 Task: Set answer type to Phone Number.
Action: Mouse moved to (218, 351)
Screenshot: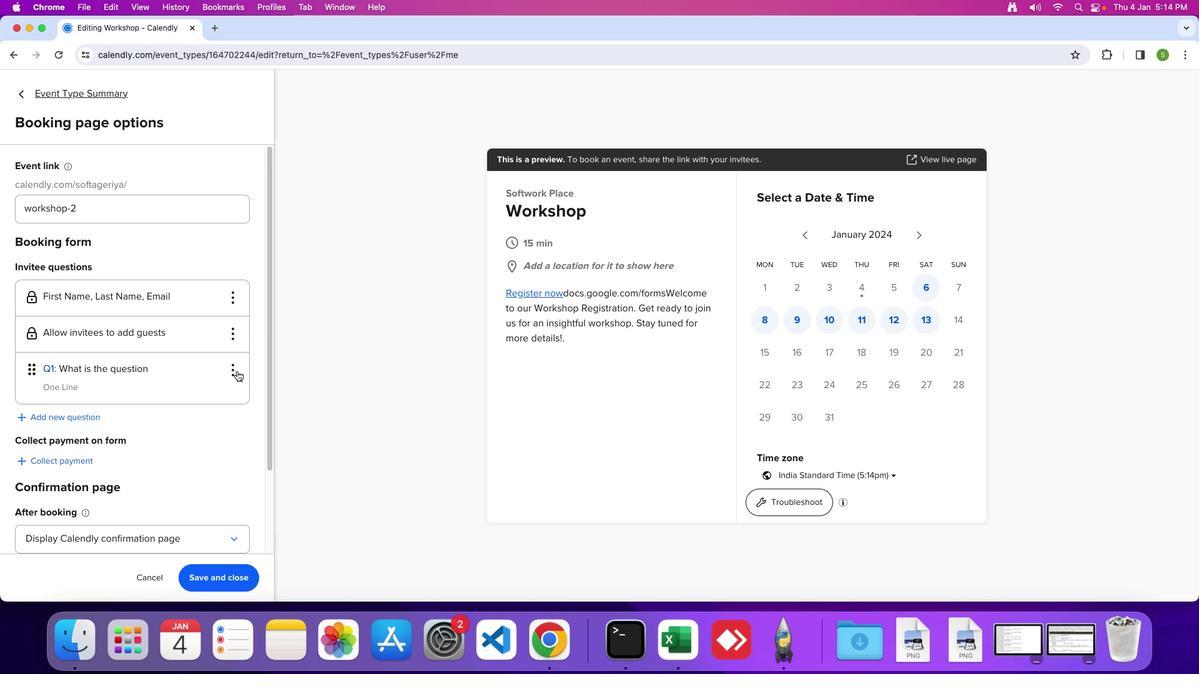 
Action: Mouse pressed left at (218, 351)
Screenshot: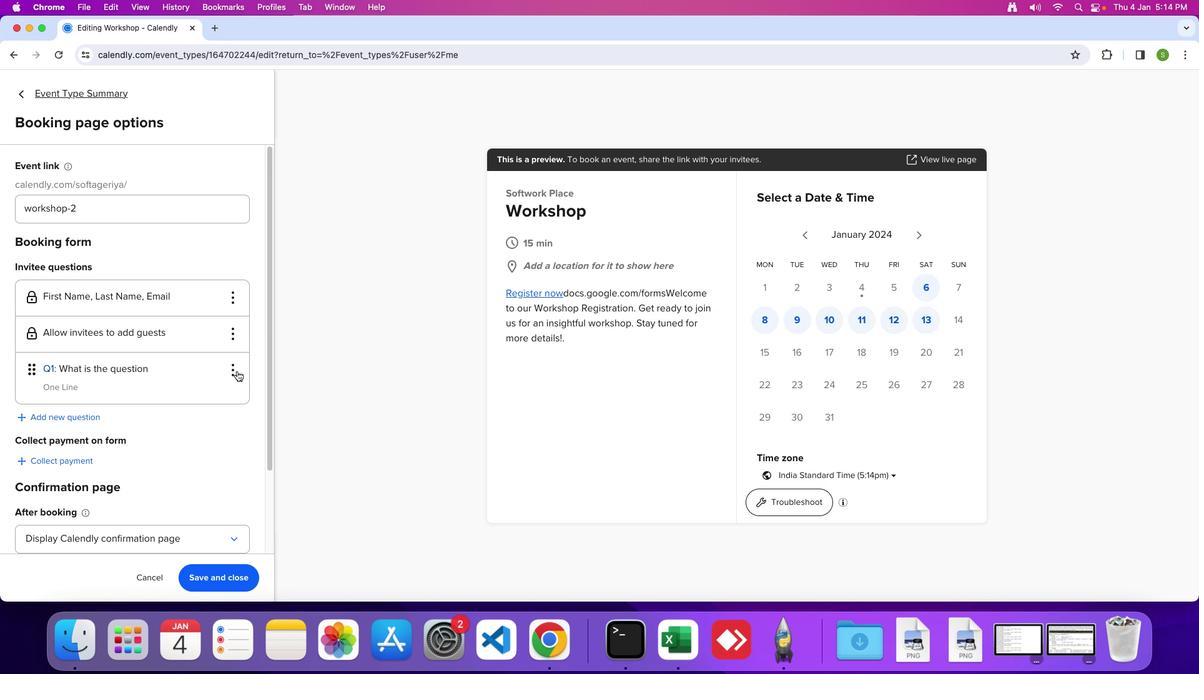 
Action: Mouse moved to (205, 378)
Screenshot: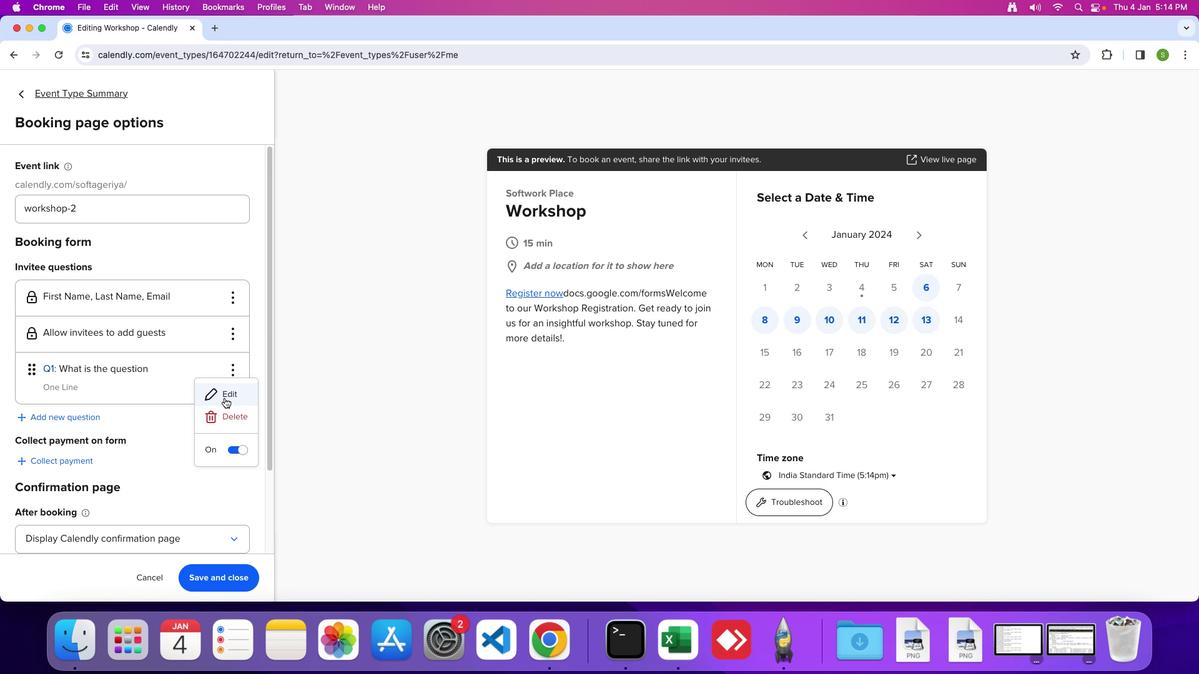 
Action: Mouse pressed left at (205, 378)
Screenshot: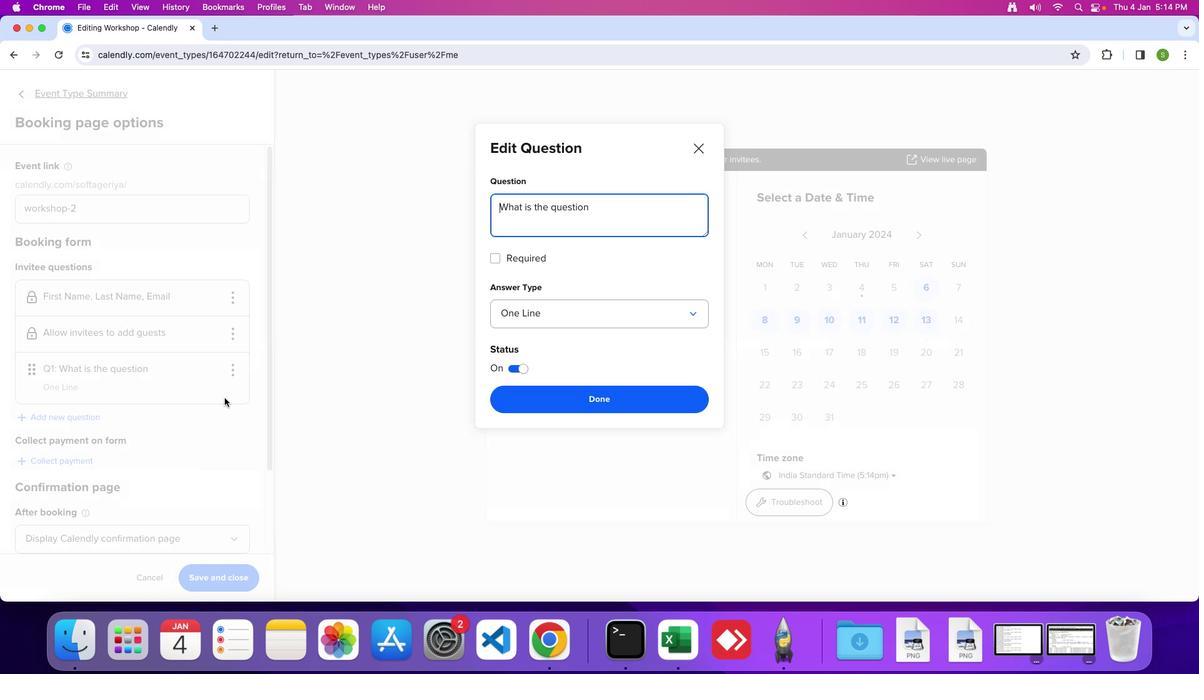 
Action: Mouse moved to (589, 288)
Screenshot: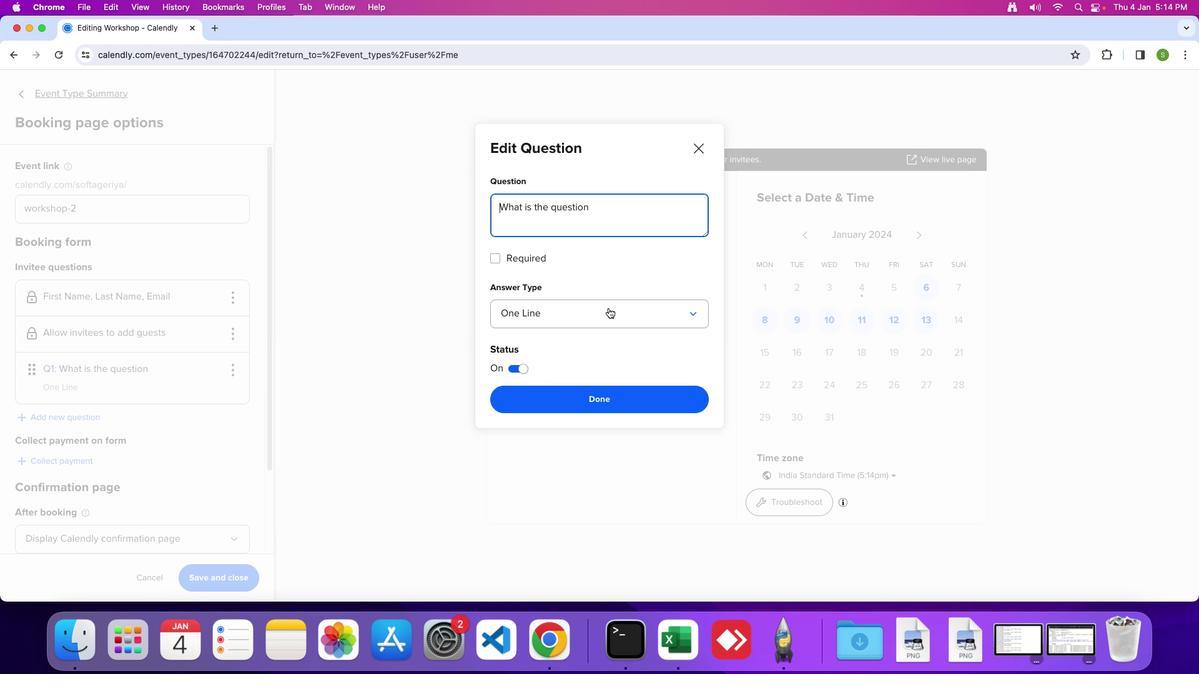 
Action: Mouse pressed left at (589, 288)
Screenshot: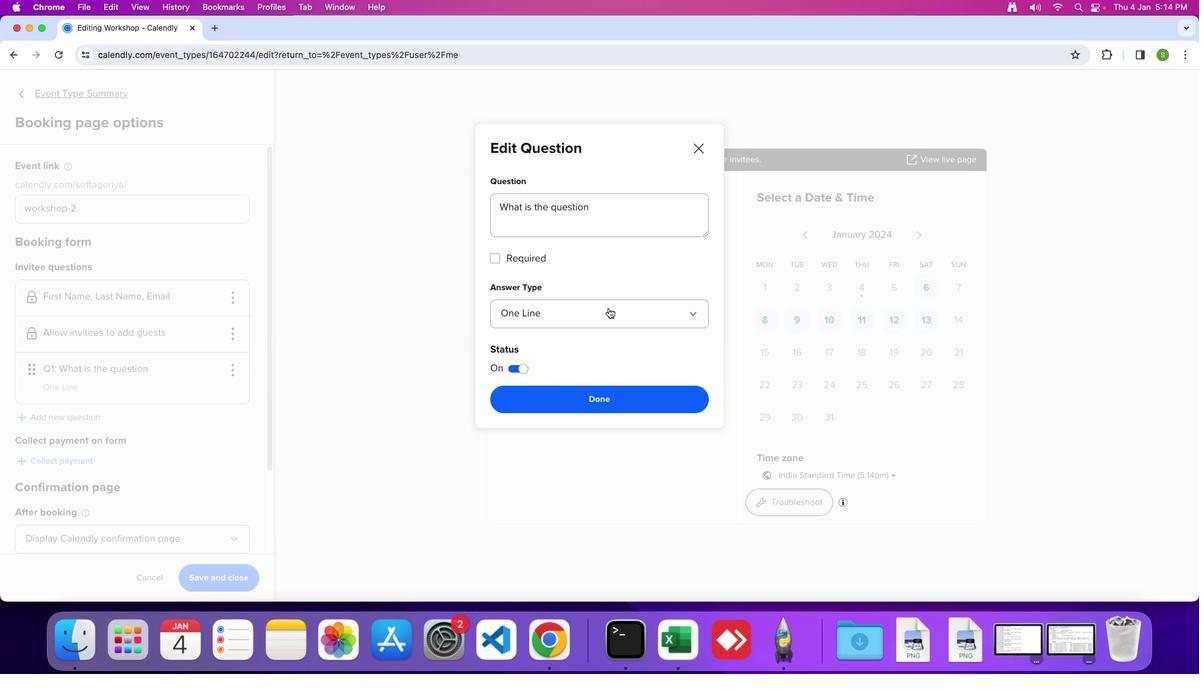 
Action: Mouse moved to (563, 449)
Screenshot: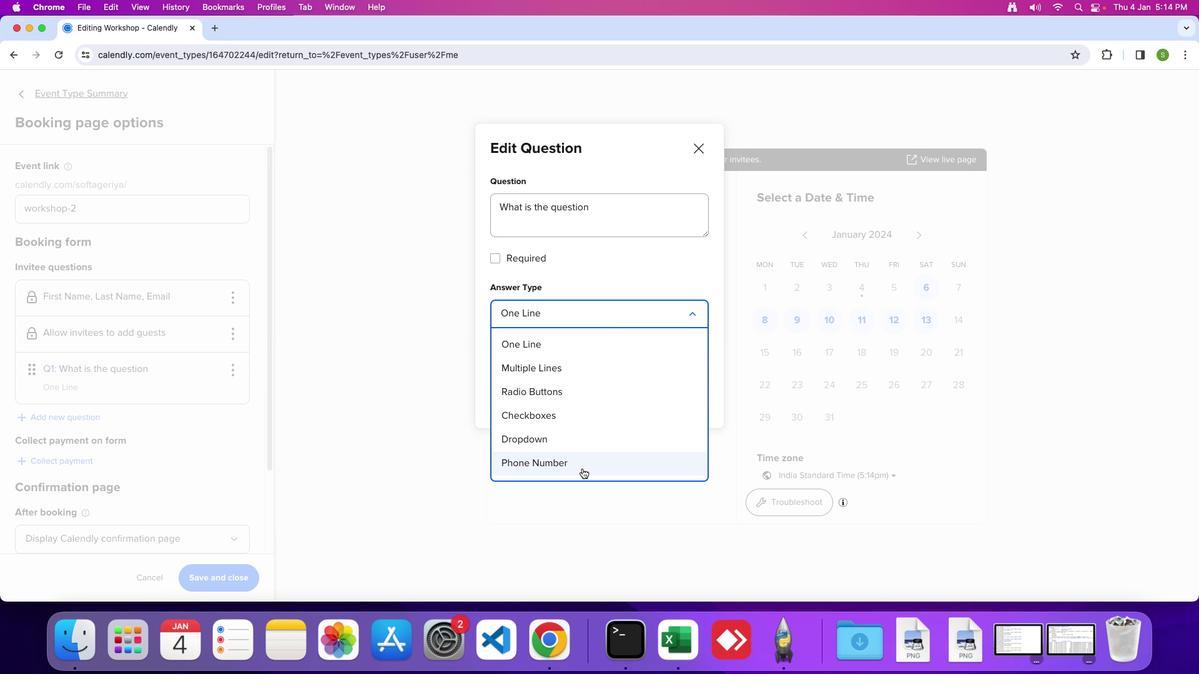 
Action: Mouse pressed left at (563, 449)
Screenshot: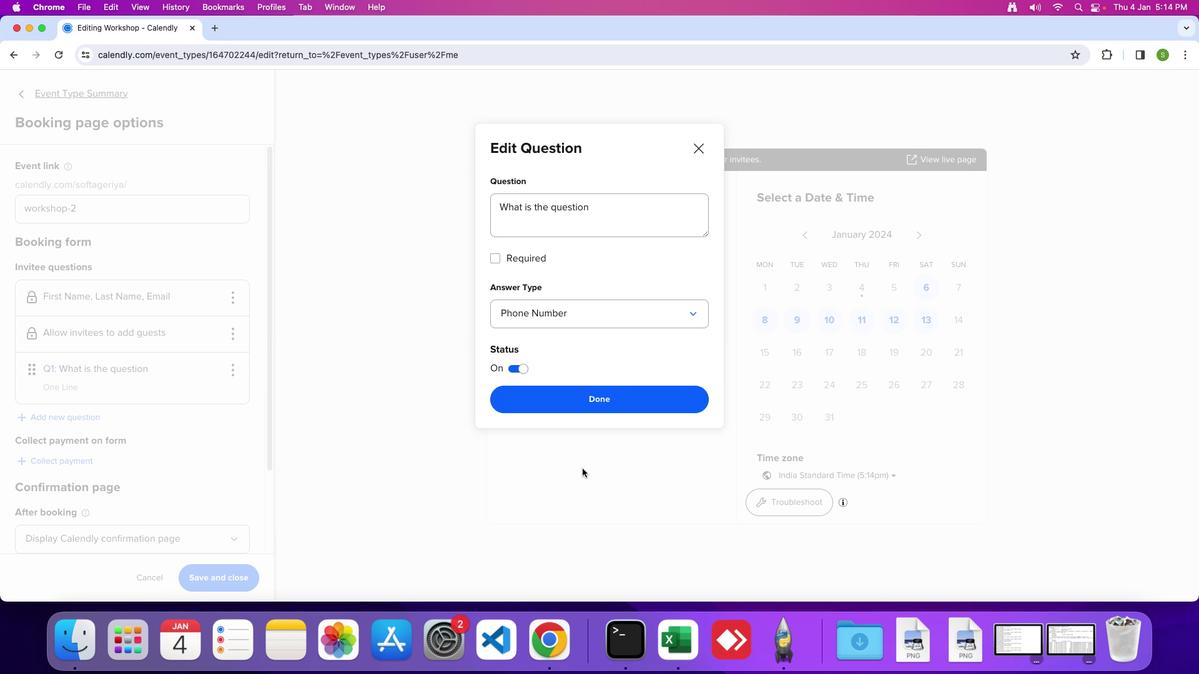 
Action: Mouse moved to (579, 381)
Screenshot: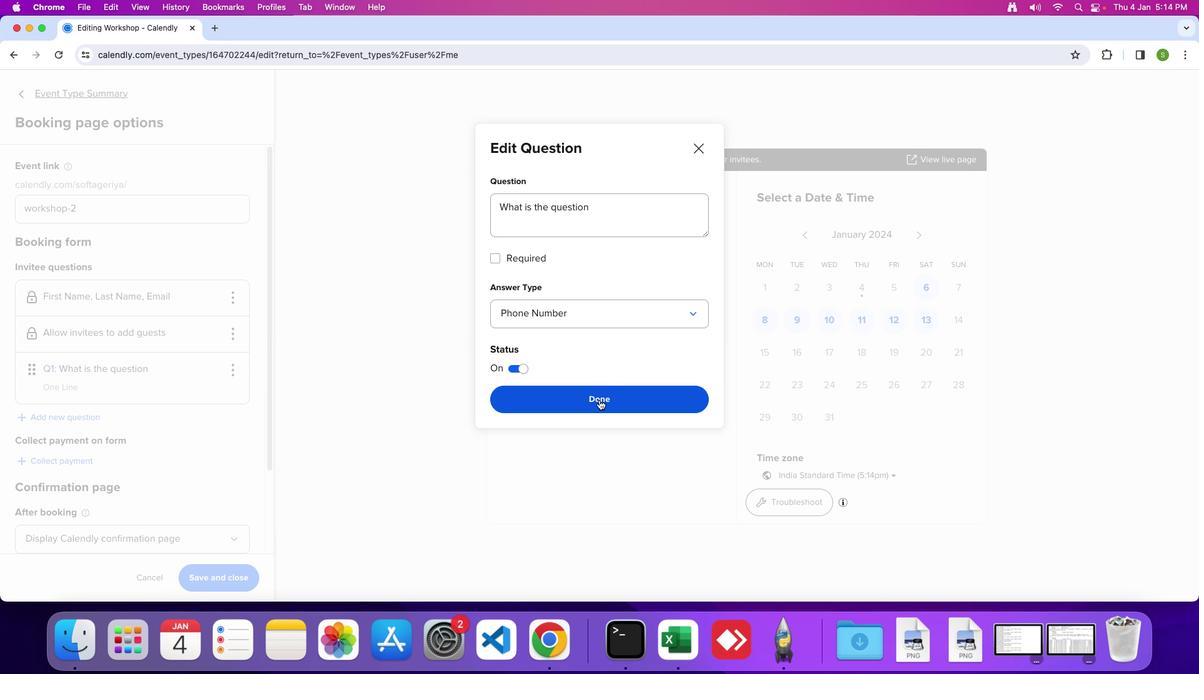 
Action: Mouse pressed left at (579, 381)
Screenshot: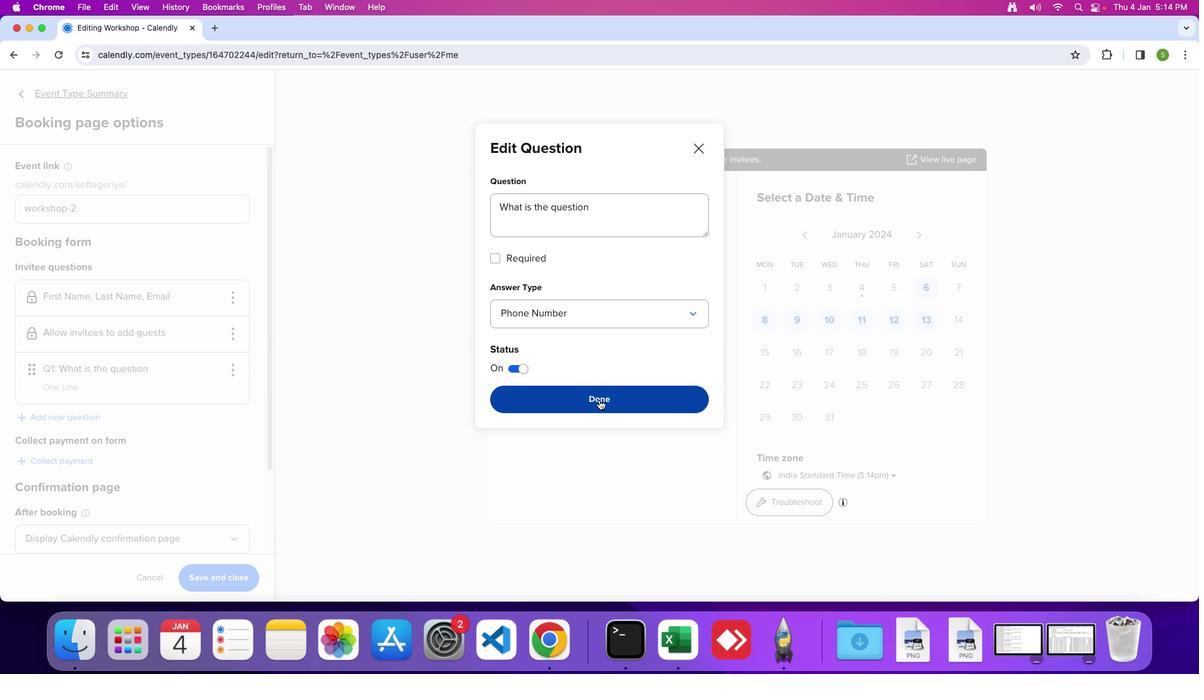 
